 Task: Create a rule when checklist name is added to a card by me.
Action: Mouse moved to (897, 23)
Screenshot: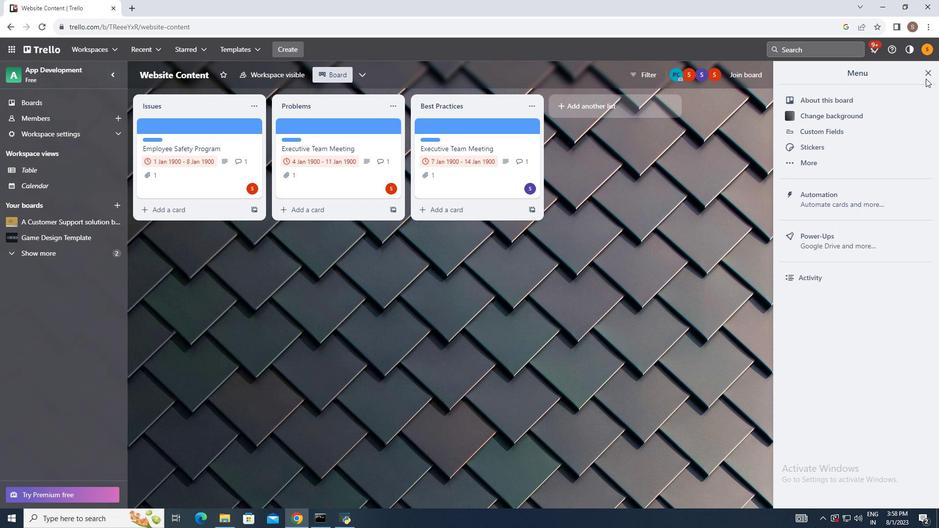 
Action: Mouse pressed left at (897, 23)
Screenshot: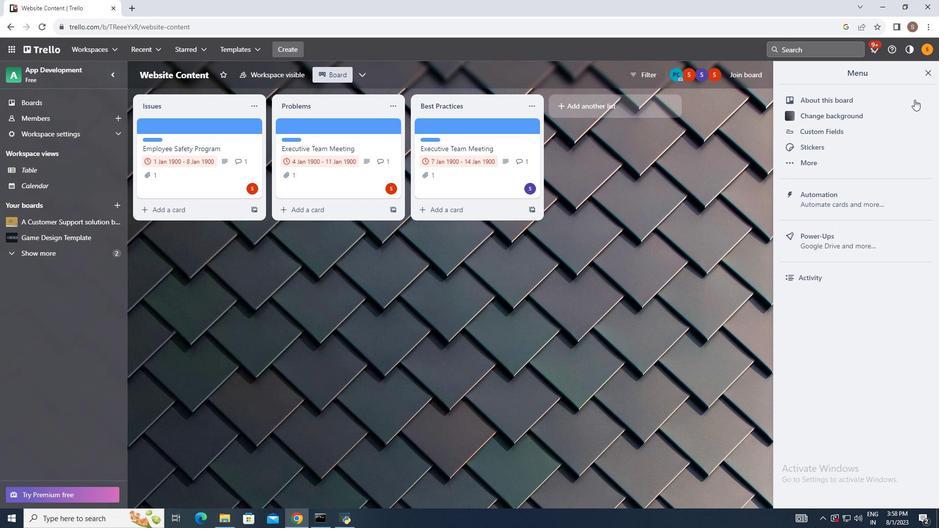 
Action: Mouse moved to (843, 160)
Screenshot: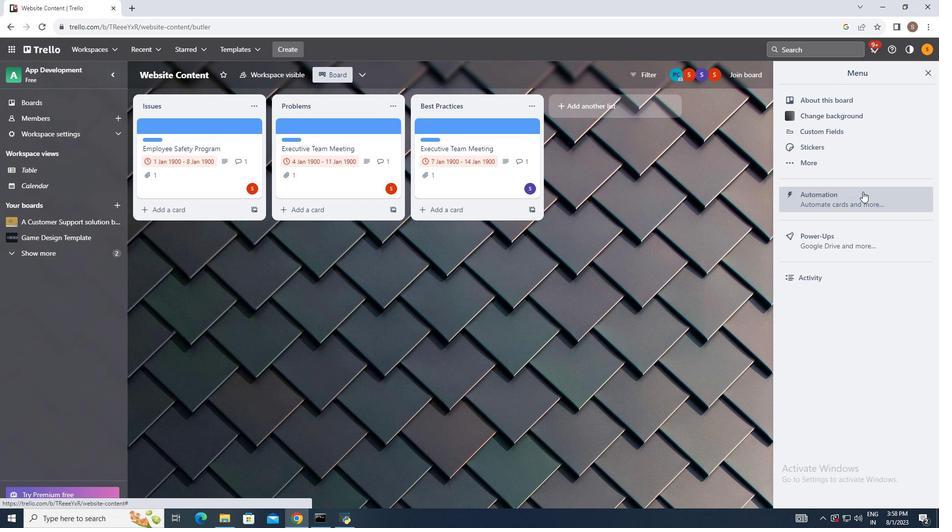 
Action: Mouse pressed left at (843, 160)
Screenshot: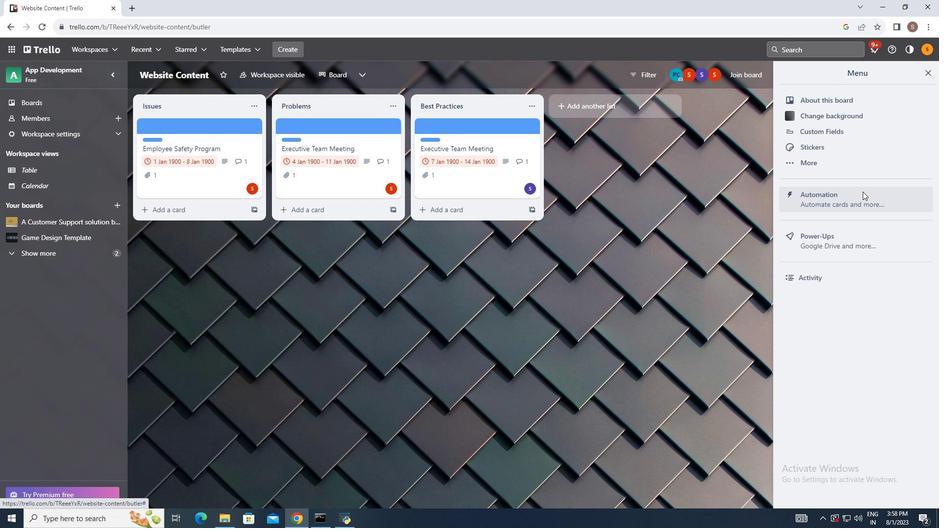
Action: Mouse moved to (252, 121)
Screenshot: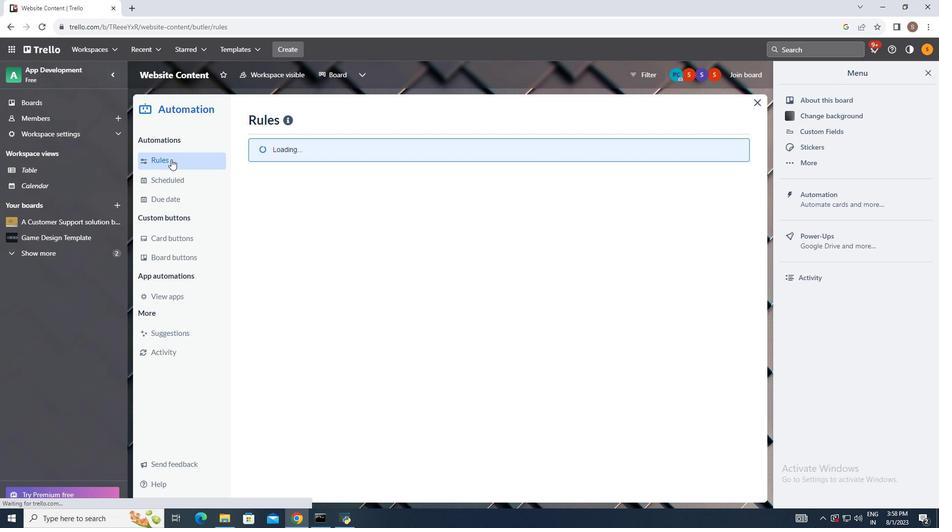 
Action: Mouse pressed left at (252, 121)
Screenshot: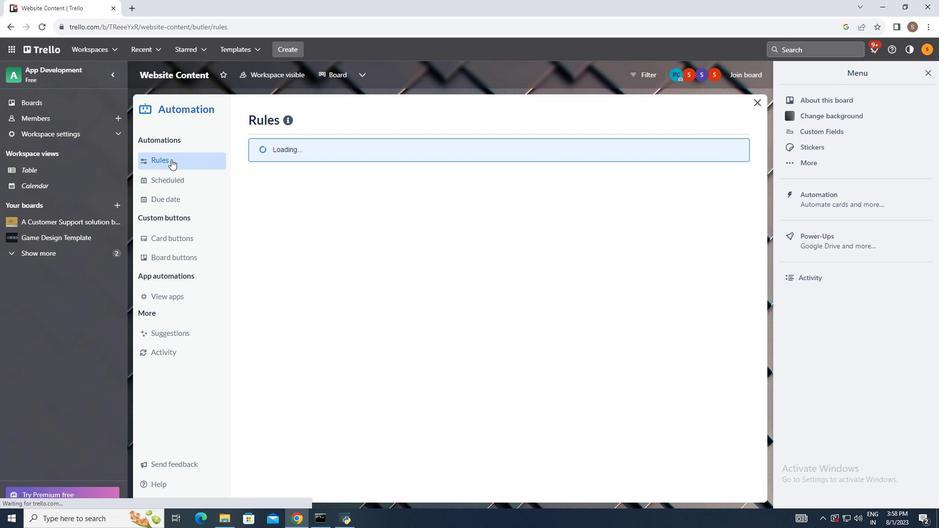 
Action: Mouse moved to (664, 73)
Screenshot: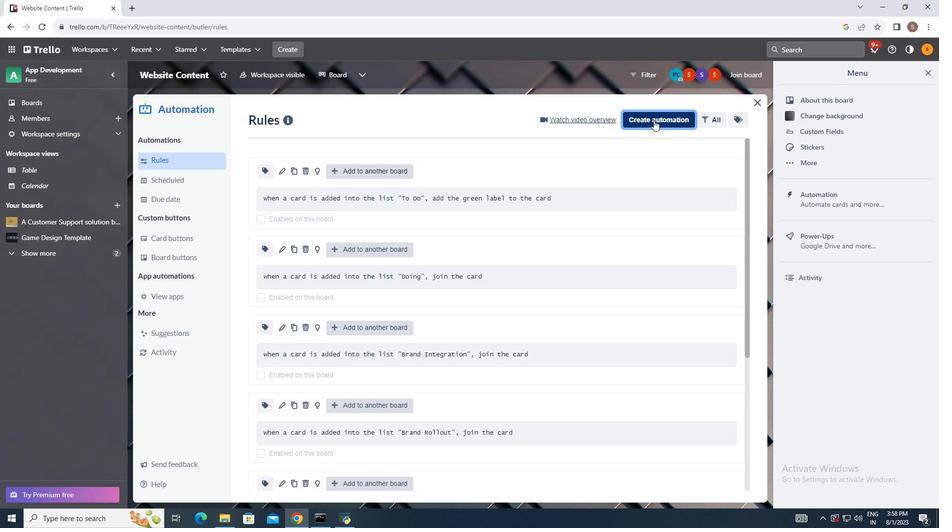 
Action: Mouse pressed left at (664, 73)
Screenshot: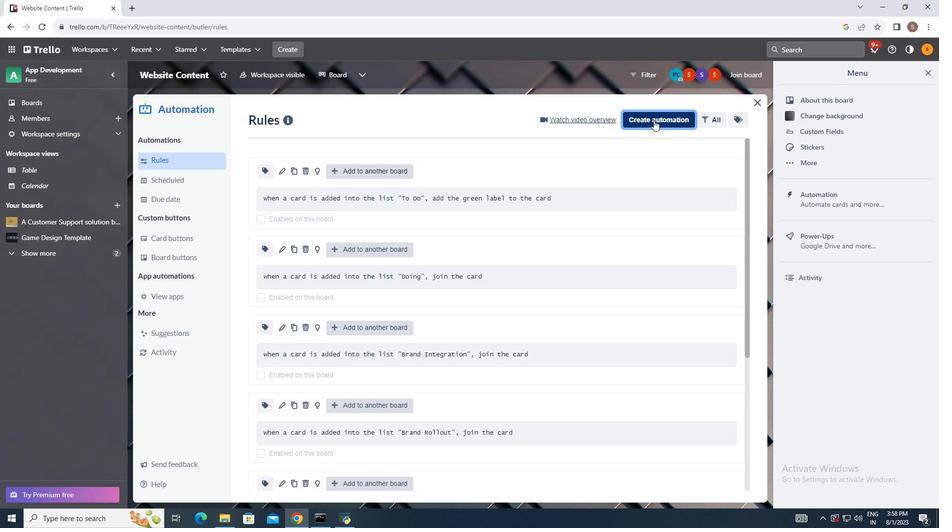 
Action: Mouse moved to (525, 187)
Screenshot: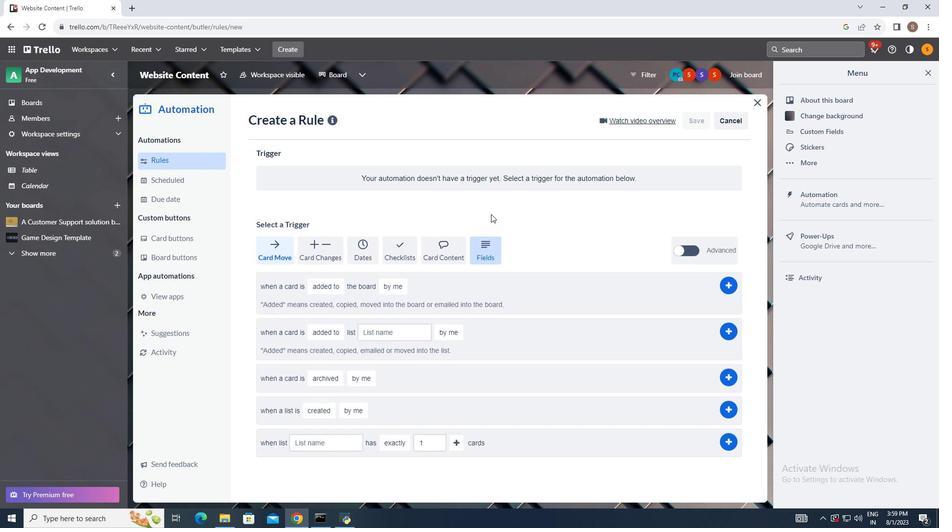 
Action: Mouse pressed left at (525, 187)
Screenshot: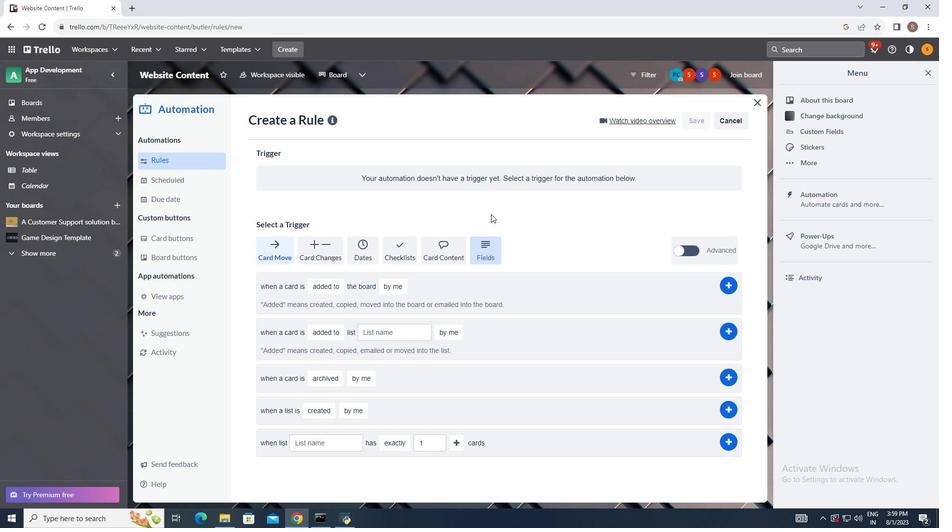 
Action: Mouse moved to (446, 227)
Screenshot: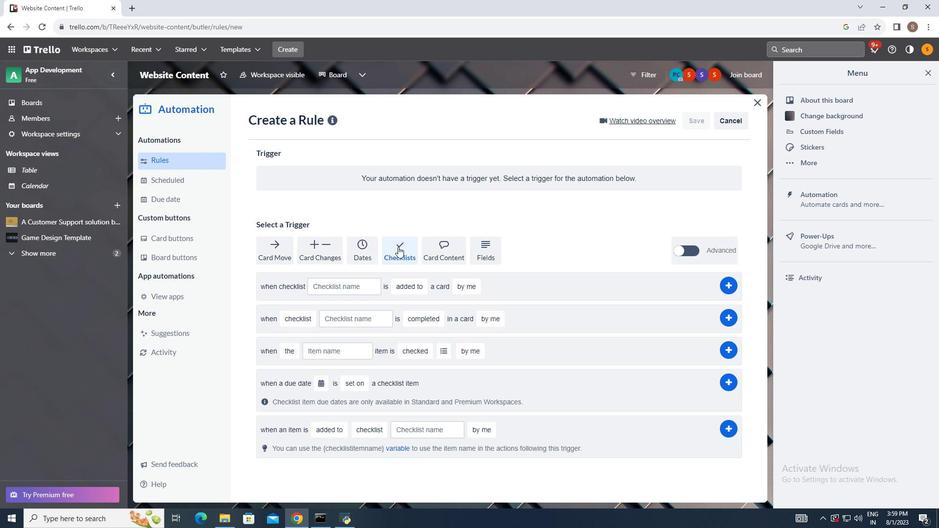 
Action: Mouse pressed left at (446, 227)
Screenshot: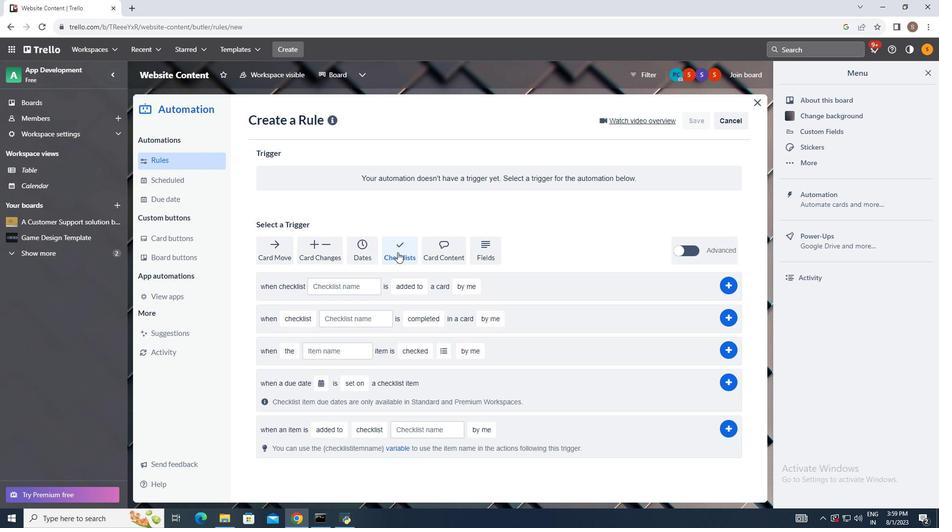 
Action: Mouse moved to (456, 278)
Screenshot: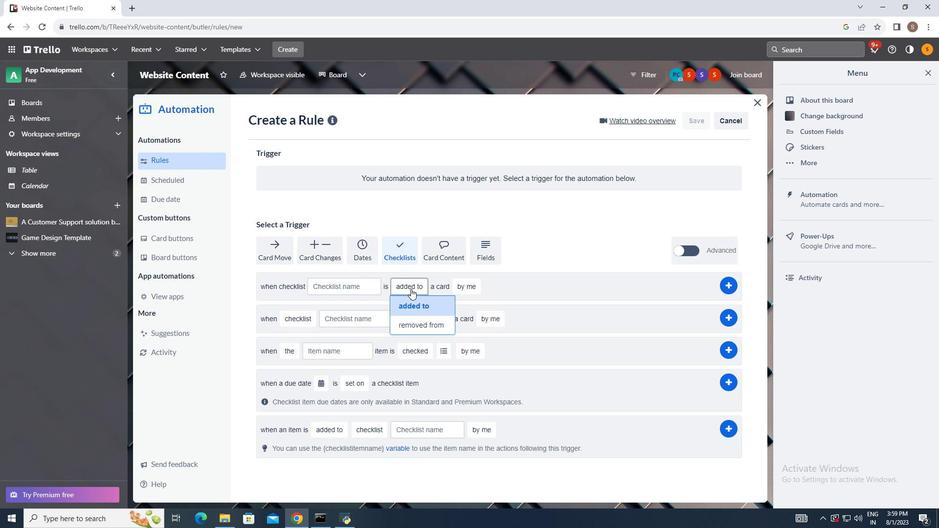 
Action: Mouse pressed left at (456, 278)
Screenshot: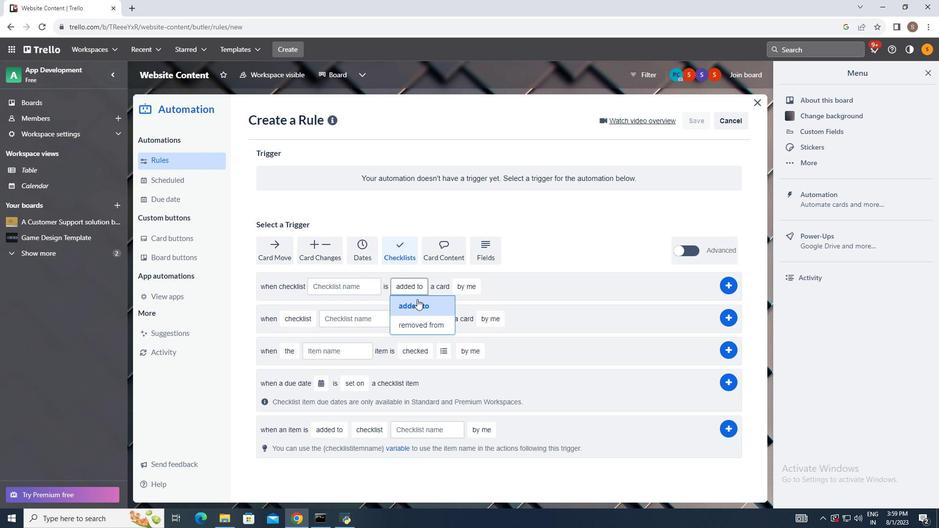 
Action: Mouse moved to (464, 296)
Screenshot: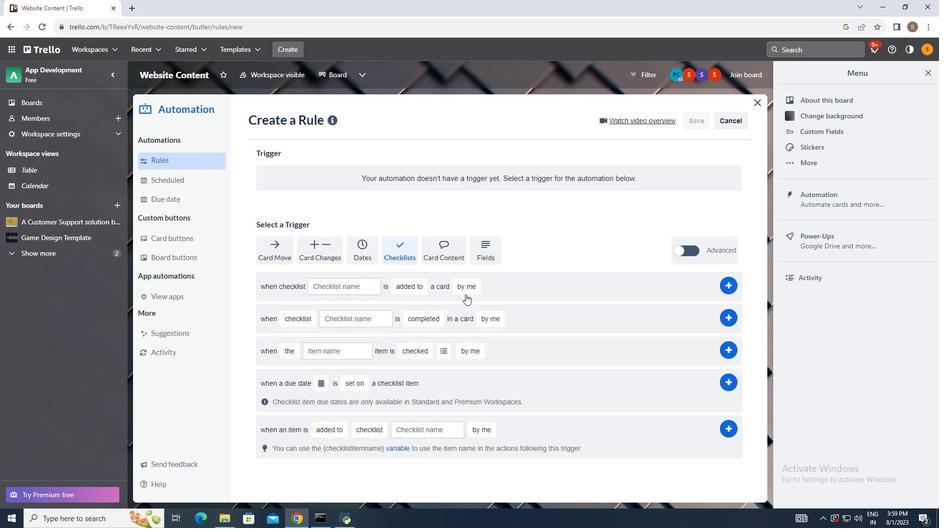 
Action: Mouse pressed left at (464, 296)
Screenshot: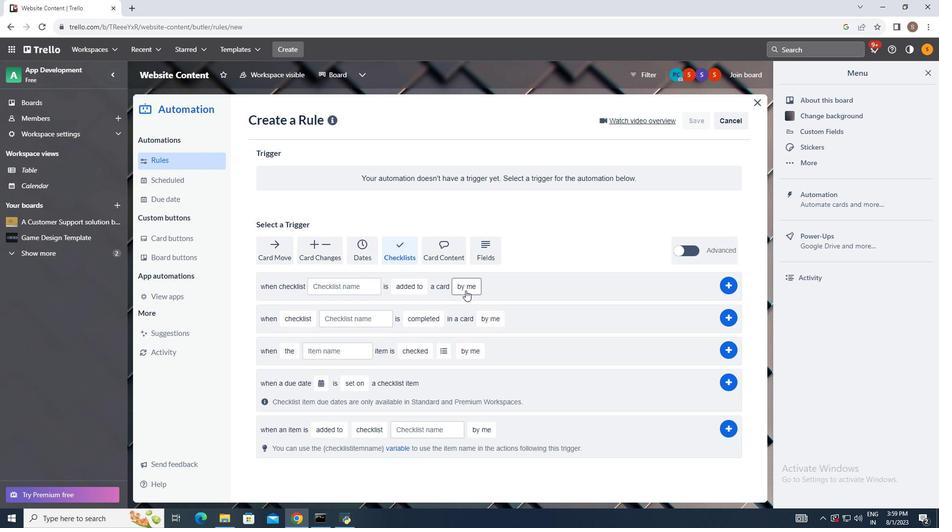 
Action: Mouse moved to (504, 280)
Screenshot: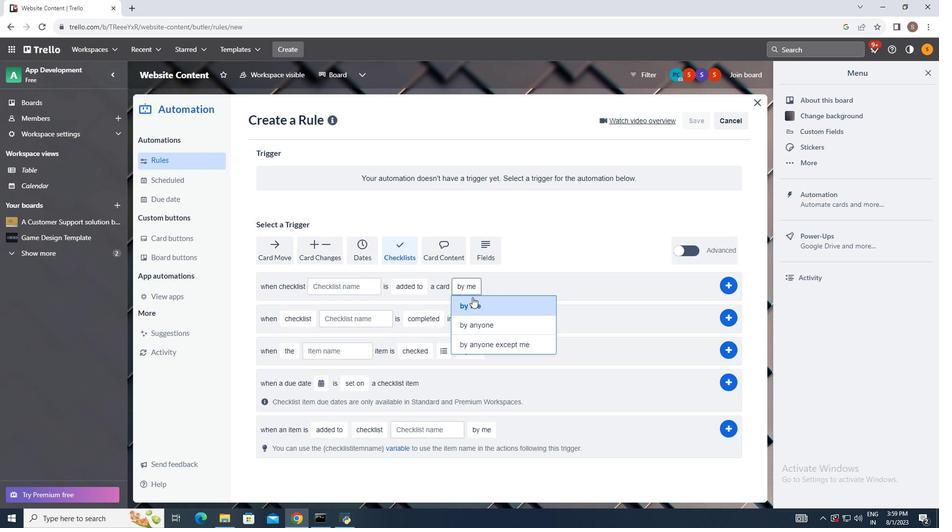 
Action: Mouse pressed left at (504, 280)
Screenshot: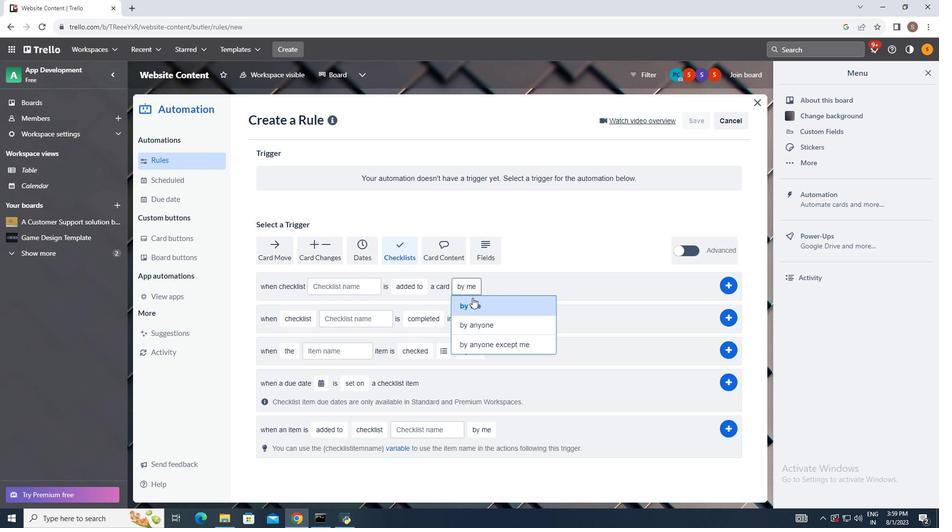 
Action: Mouse moved to (510, 293)
Screenshot: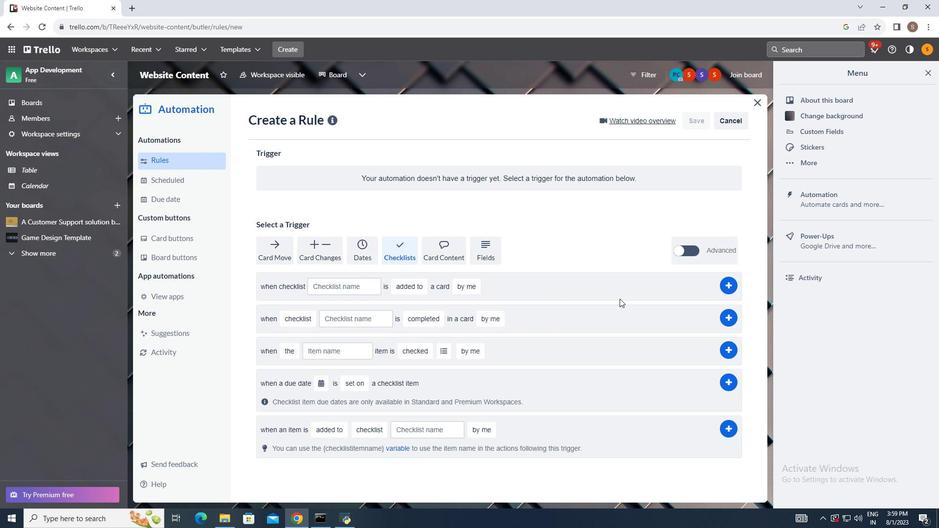 
Action: Mouse pressed left at (510, 293)
Screenshot: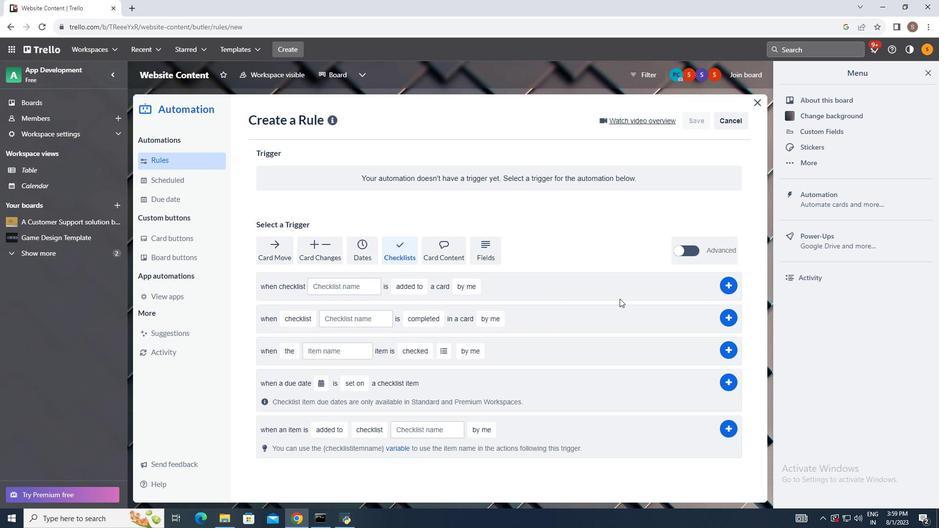 
Action: Mouse moved to (724, 275)
Screenshot: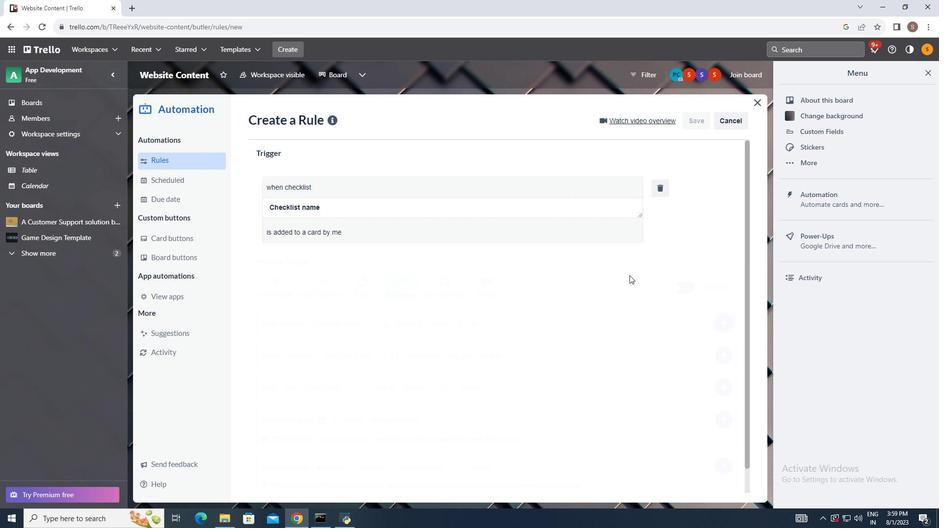 
Action: Mouse pressed left at (724, 275)
Screenshot: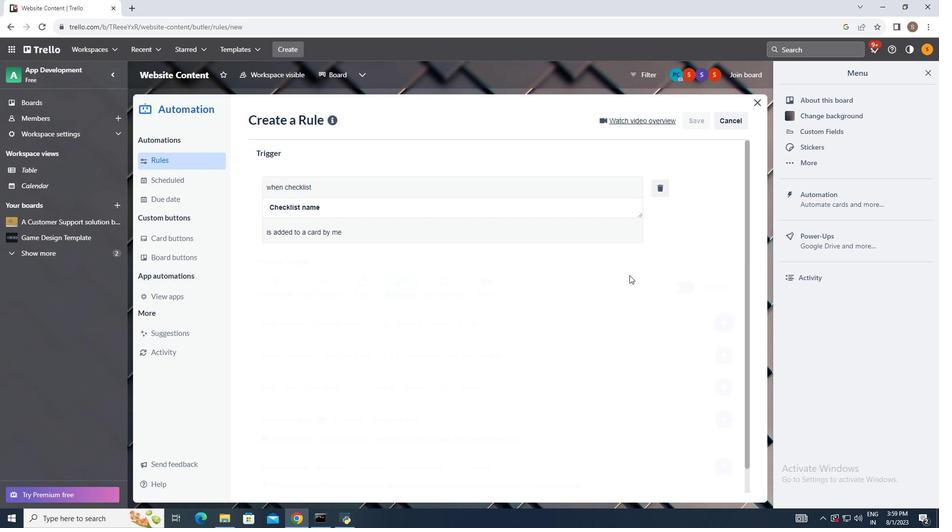 
Action: Mouse moved to (608, 242)
Screenshot: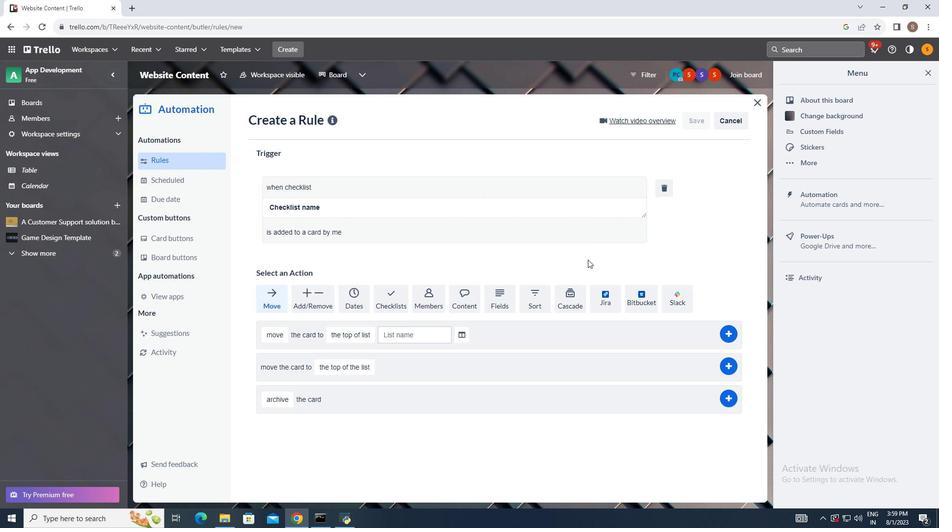 
